 Task: Set the shadow opacity for the text renderer to 128.
Action: Mouse moved to (114, 15)
Screenshot: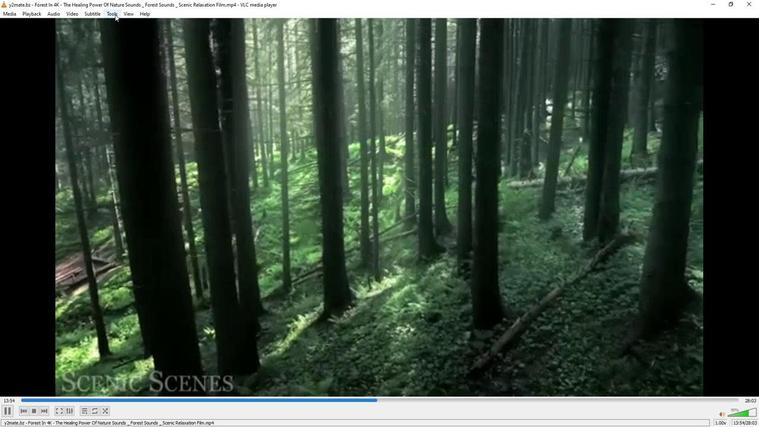 
Action: Mouse pressed left at (114, 15)
Screenshot: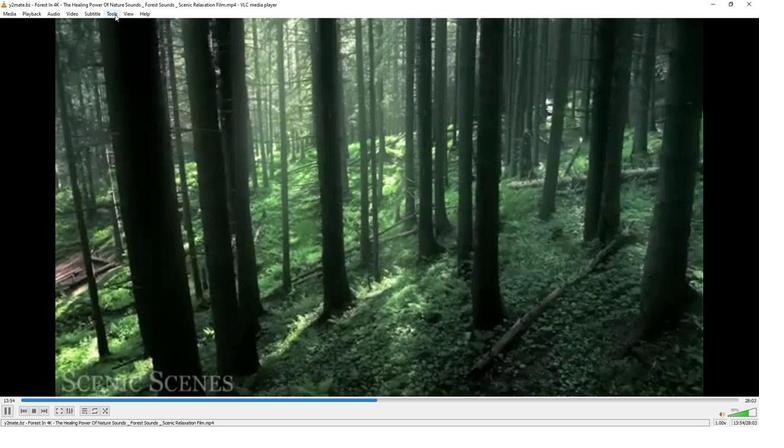 
Action: Mouse moved to (128, 106)
Screenshot: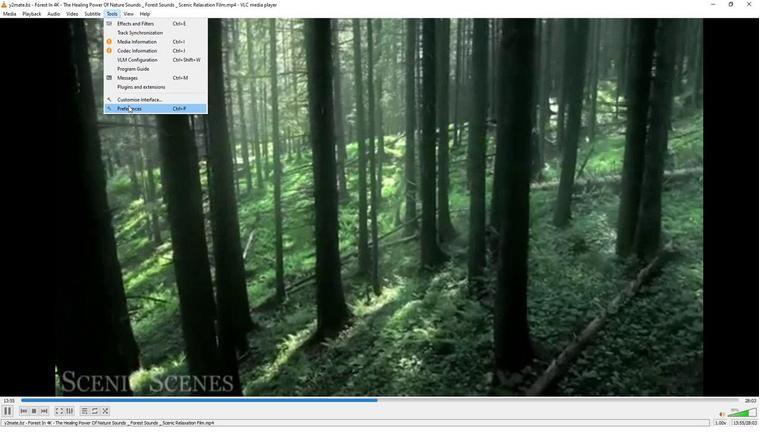 
Action: Mouse pressed left at (128, 106)
Screenshot: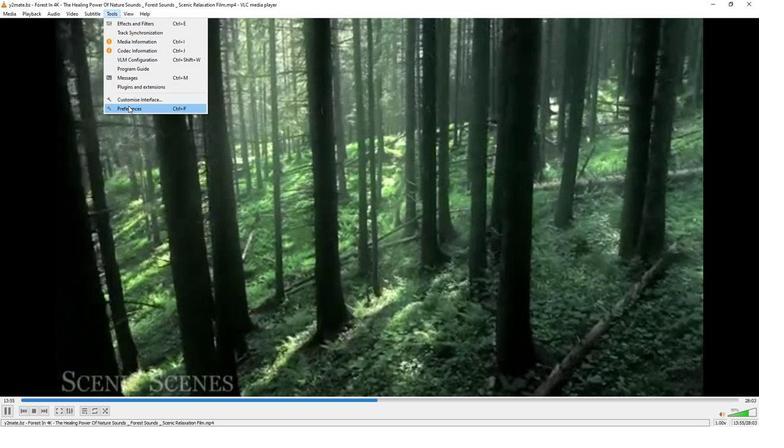 
Action: Mouse moved to (252, 347)
Screenshot: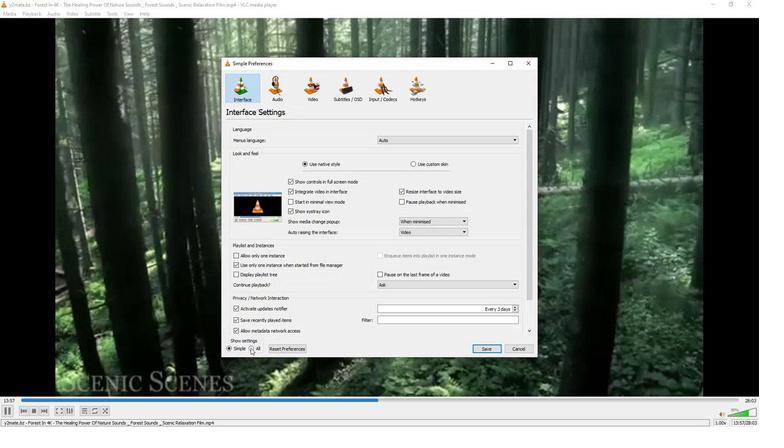 
Action: Mouse pressed left at (252, 347)
Screenshot: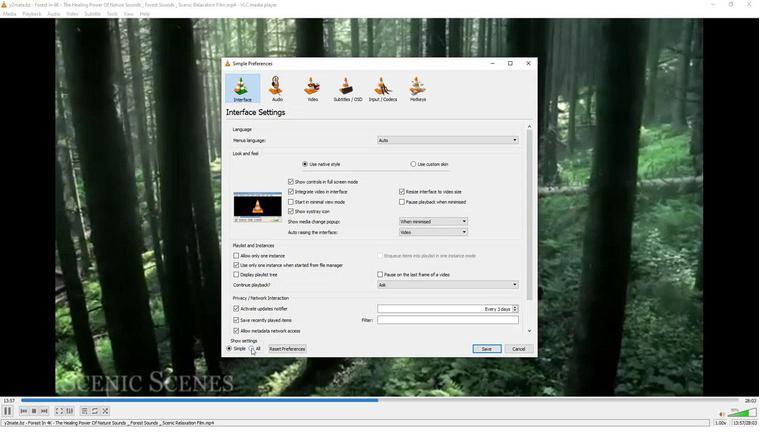 
Action: Mouse moved to (268, 253)
Screenshot: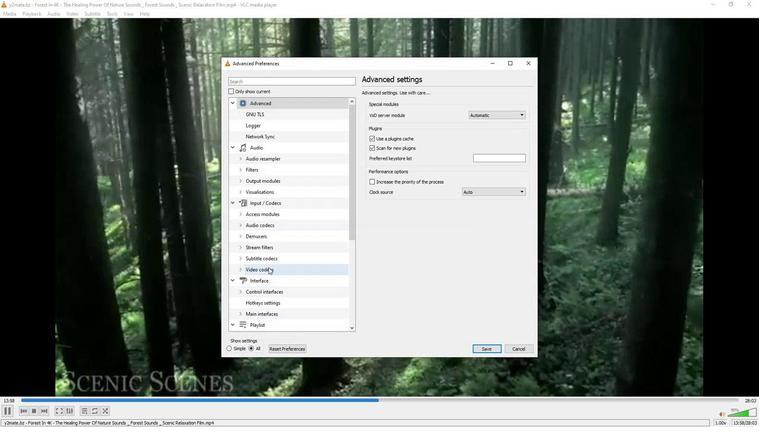 
Action: Mouse scrolled (268, 253) with delta (0, 0)
Screenshot: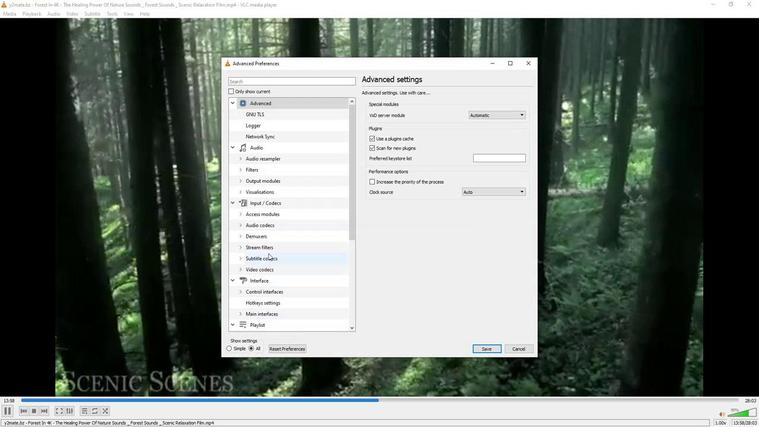 
Action: Mouse scrolled (268, 253) with delta (0, 0)
Screenshot: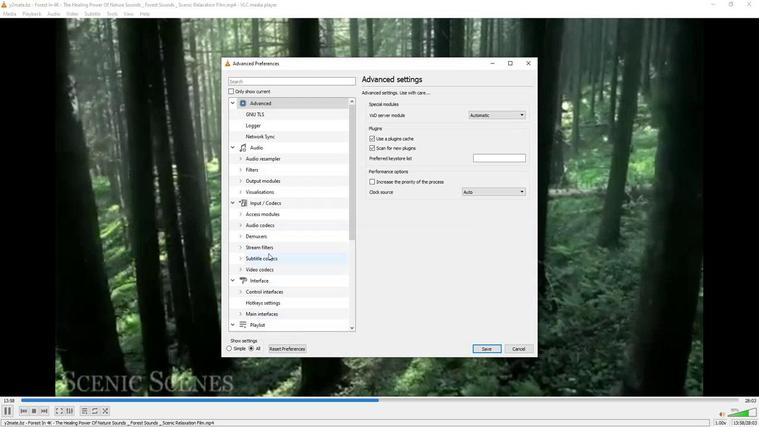 
Action: Mouse scrolled (268, 253) with delta (0, 0)
Screenshot: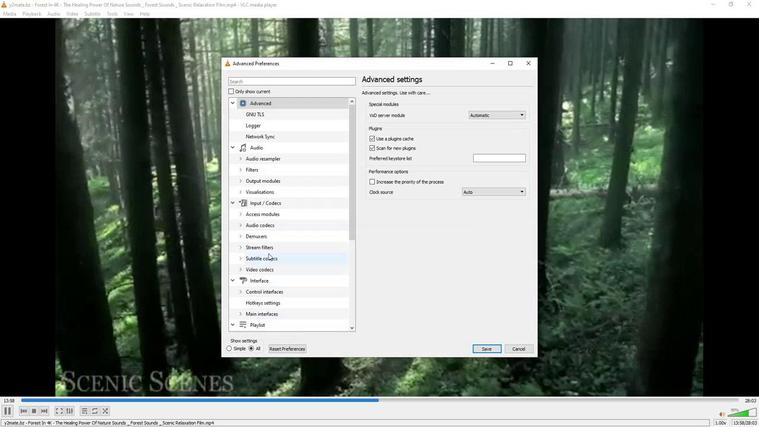 
Action: Mouse scrolled (268, 253) with delta (0, 0)
Screenshot: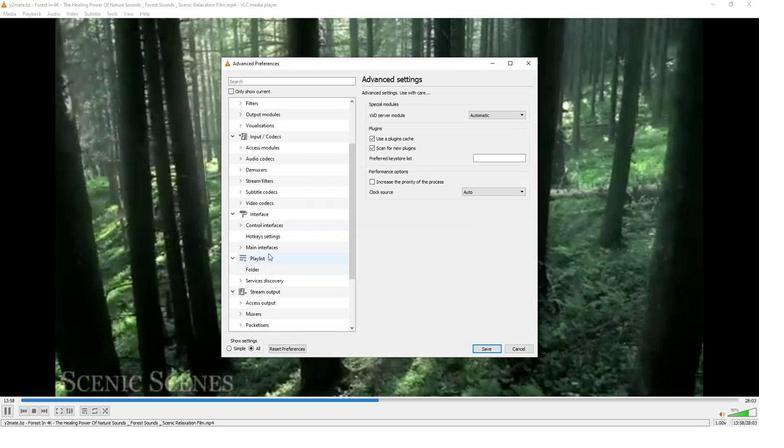 
Action: Mouse scrolled (268, 253) with delta (0, 0)
Screenshot: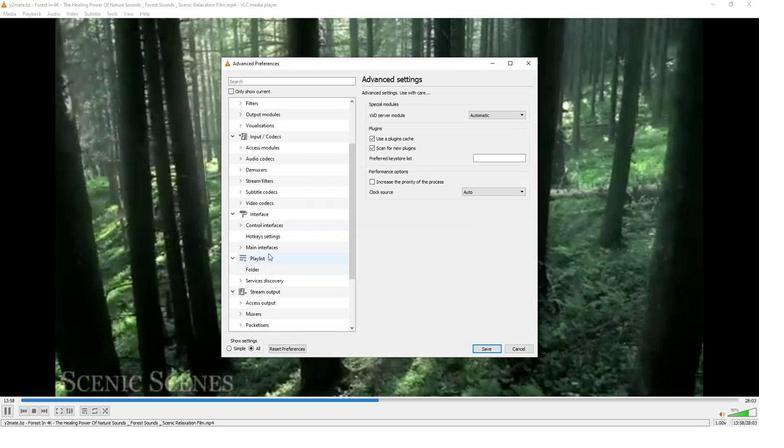 
Action: Mouse scrolled (268, 253) with delta (0, 0)
Screenshot: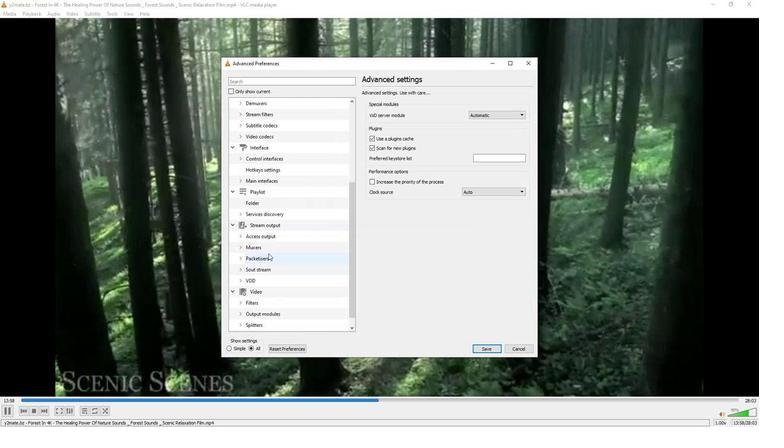 
Action: Mouse moved to (268, 252)
Screenshot: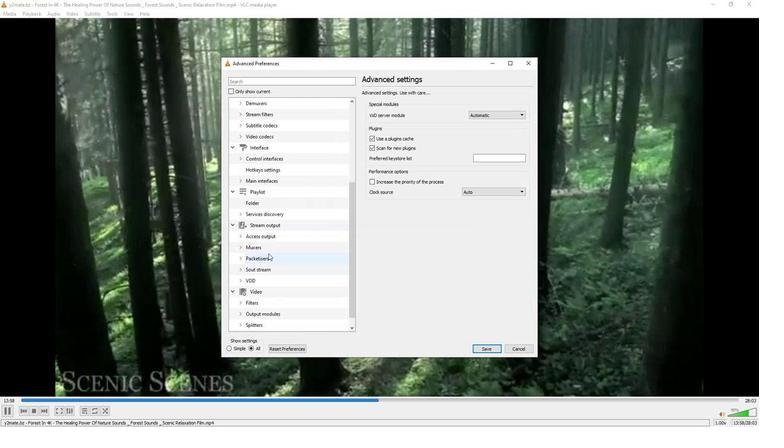 
Action: Mouse scrolled (268, 252) with delta (0, 0)
Screenshot: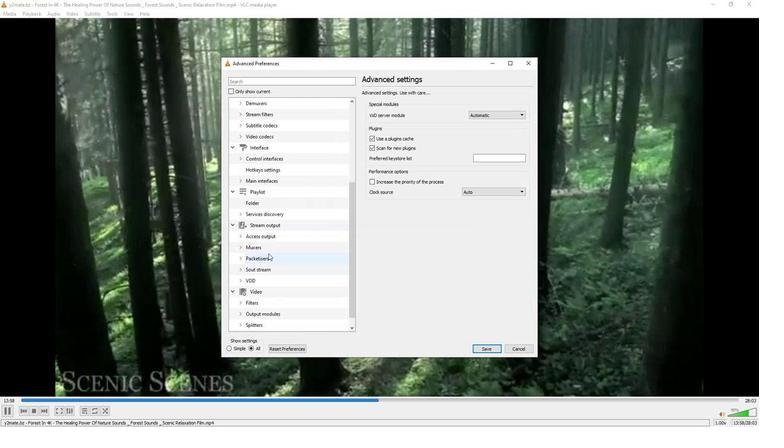 
Action: Mouse moved to (268, 251)
Screenshot: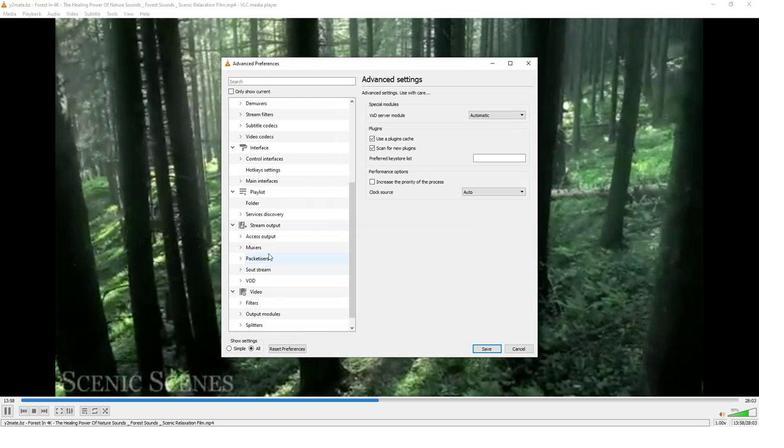 
Action: Mouse scrolled (268, 251) with delta (0, 0)
Screenshot: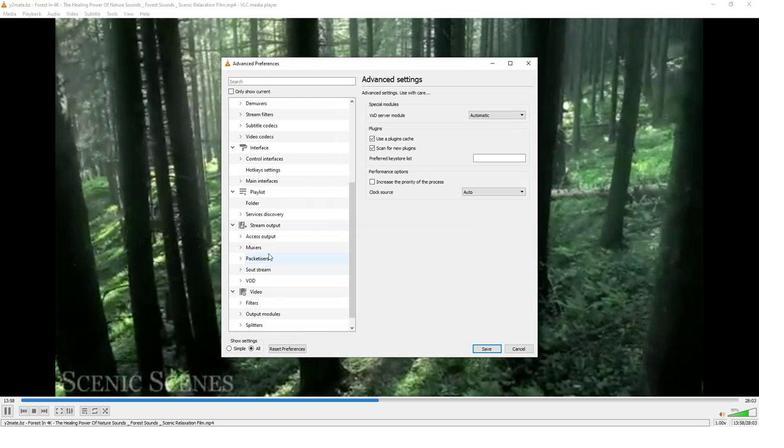 
Action: Mouse moved to (240, 322)
Screenshot: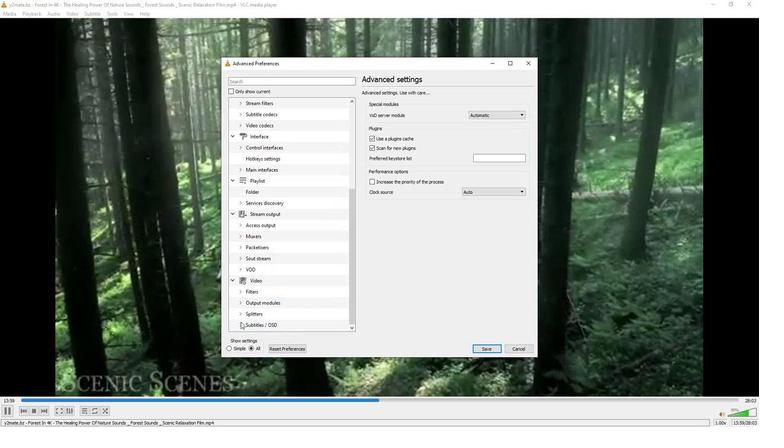 
Action: Mouse pressed left at (240, 322)
Screenshot: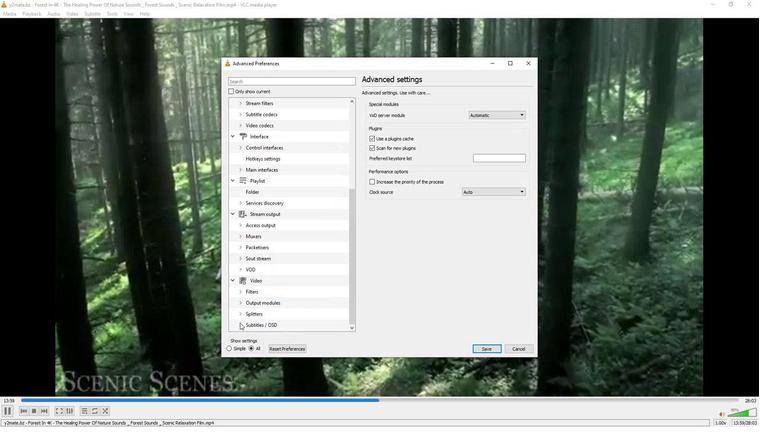 
Action: Mouse moved to (255, 293)
Screenshot: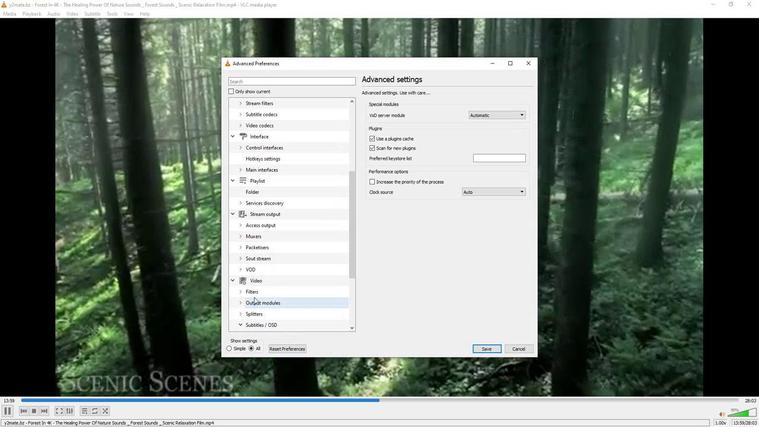 
Action: Mouse scrolled (255, 293) with delta (0, 0)
Screenshot: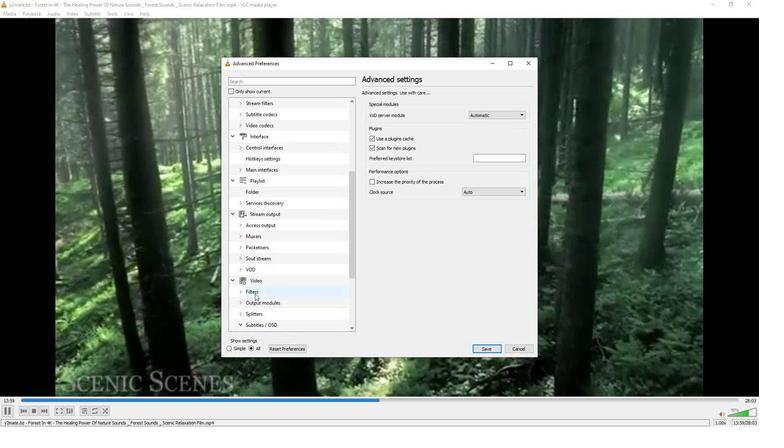 
Action: Mouse scrolled (255, 293) with delta (0, 0)
Screenshot: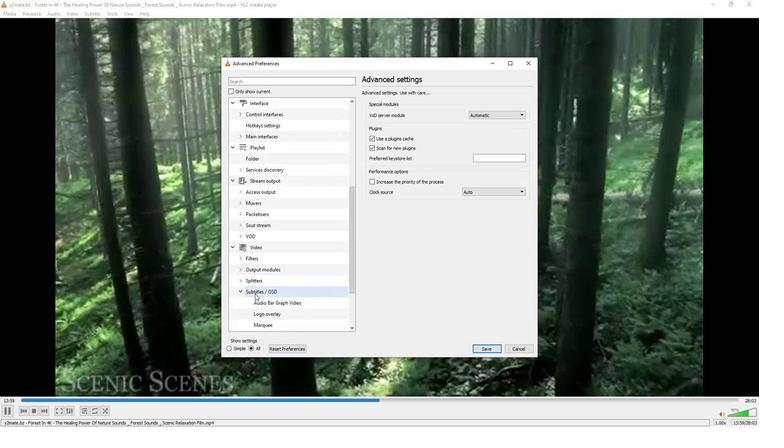 
Action: Mouse scrolled (255, 293) with delta (0, 0)
Screenshot: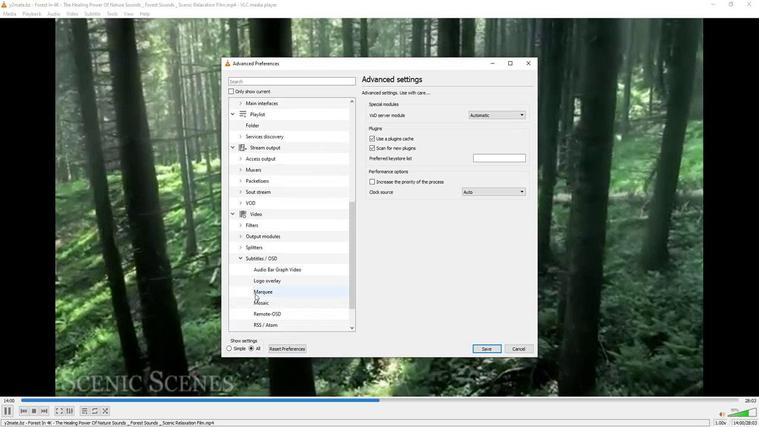 
Action: Mouse scrolled (255, 293) with delta (0, 0)
Screenshot: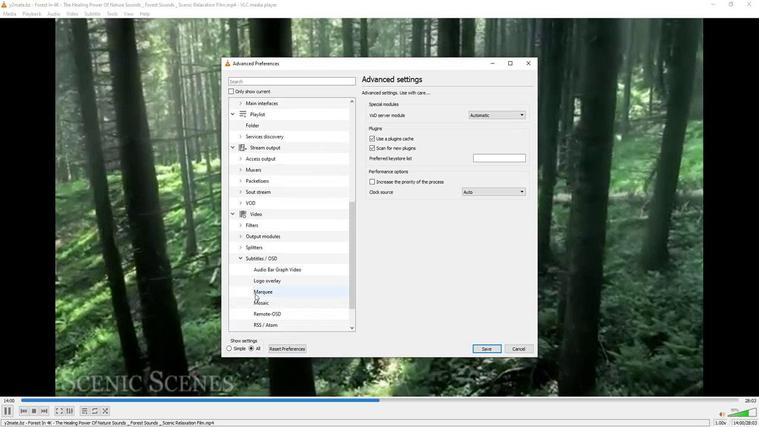 
Action: Mouse moved to (255, 293)
Screenshot: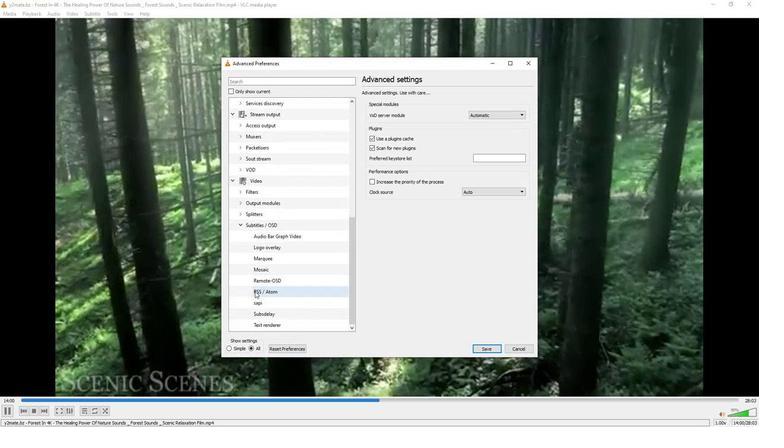 
Action: Mouse scrolled (255, 292) with delta (0, 0)
Screenshot: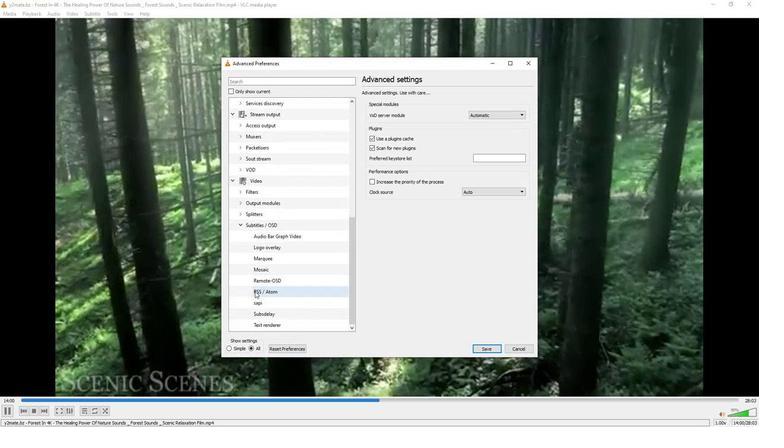 
Action: Mouse moved to (255, 291)
Screenshot: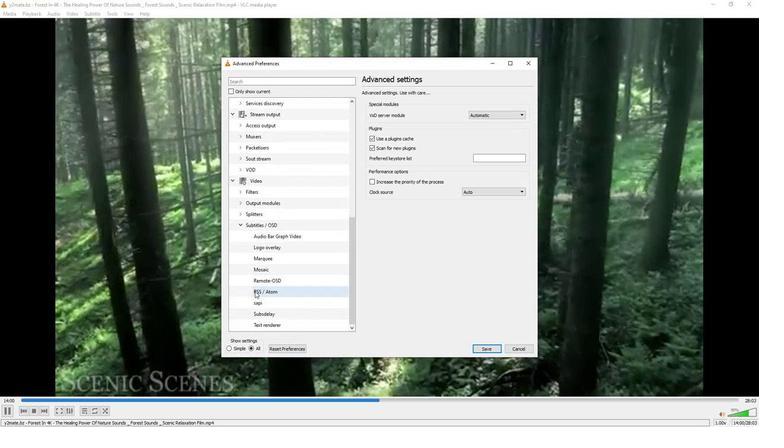 
Action: Mouse scrolled (255, 290) with delta (0, 0)
Screenshot: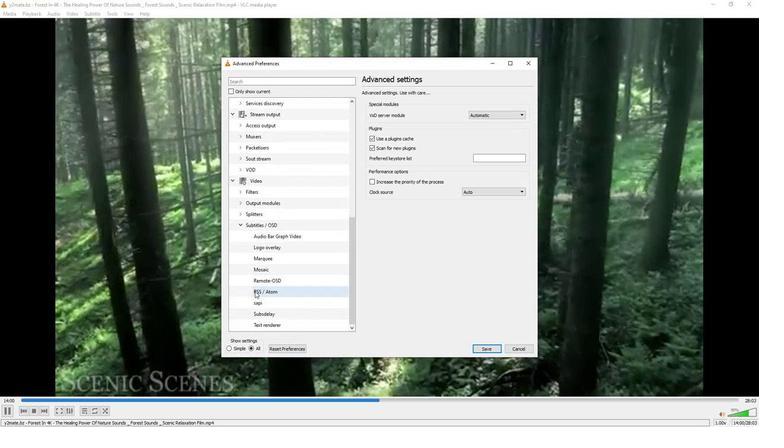 
Action: Mouse moved to (255, 287)
Screenshot: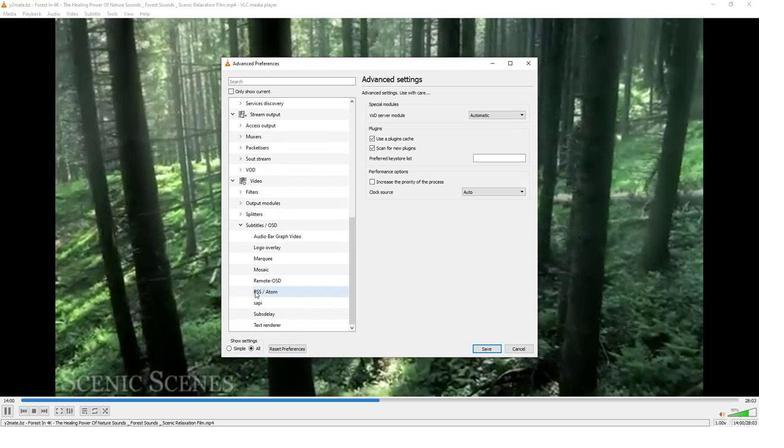 
Action: Mouse scrolled (255, 287) with delta (0, 0)
Screenshot: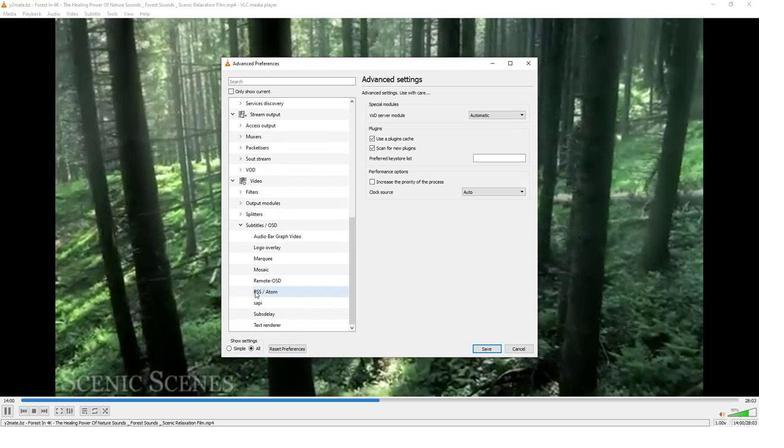 
Action: Mouse moved to (255, 284)
Screenshot: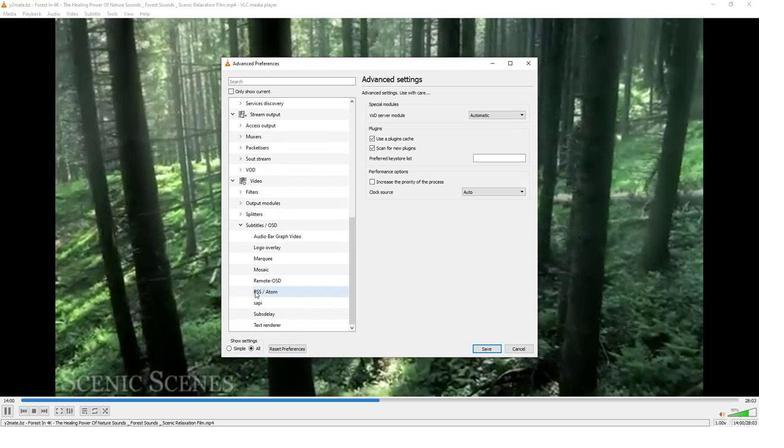 
Action: Mouse scrolled (255, 284) with delta (0, 0)
Screenshot: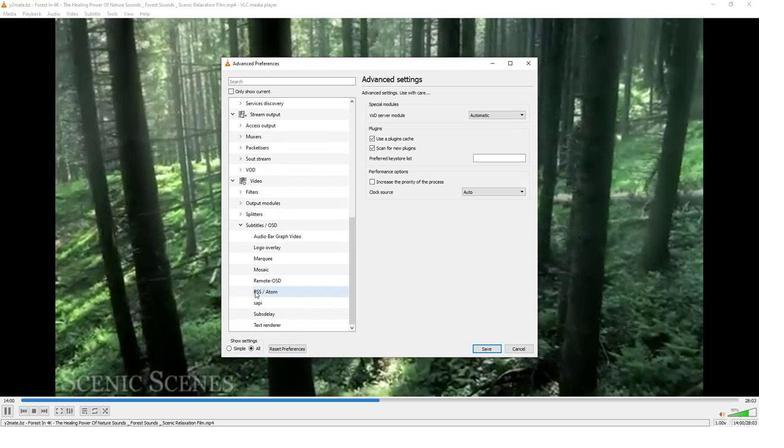 
Action: Mouse moved to (261, 324)
Screenshot: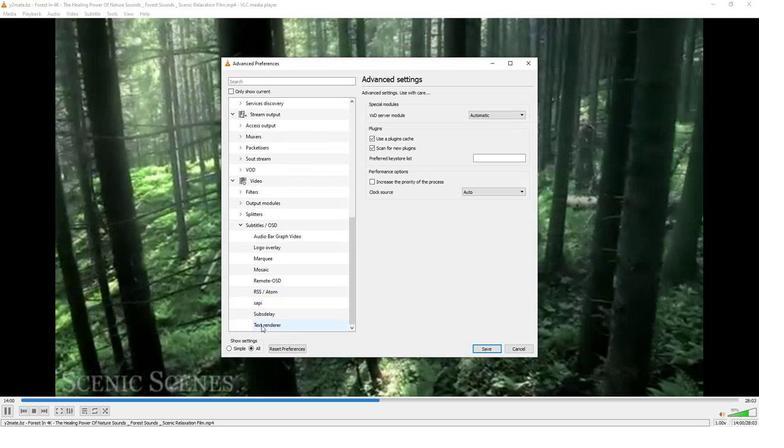 
Action: Mouse pressed left at (261, 324)
Screenshot: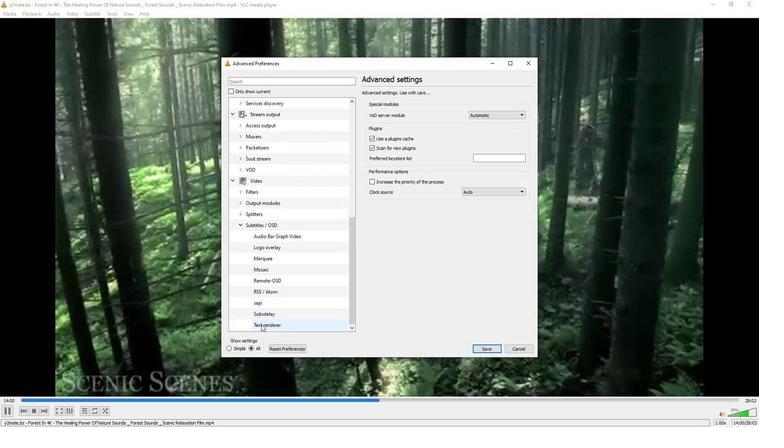 
Action: Mouse moved to (528, 231)
Screenshot: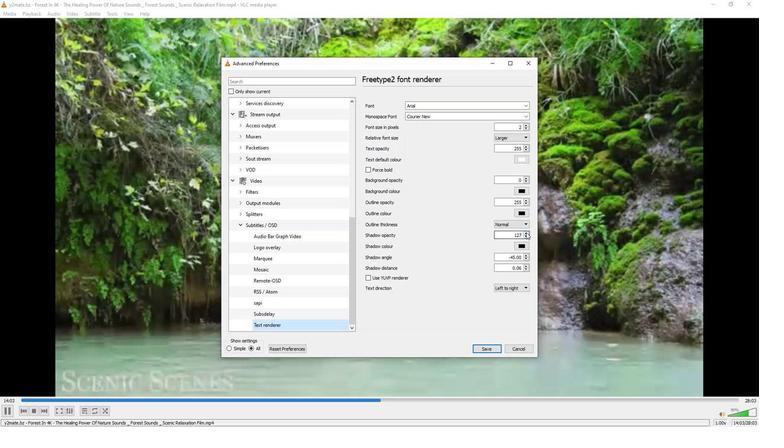 
Action: Mouse pressed left at (528, 231)
Screenshot: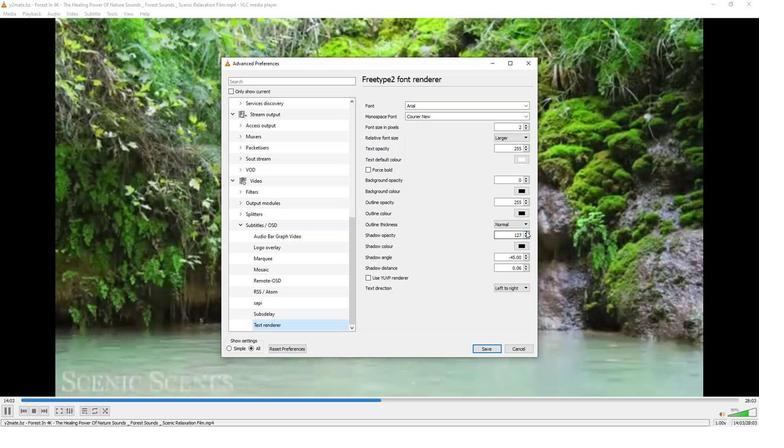 
Action: Mouse moved to (522, 232)
Screenshot: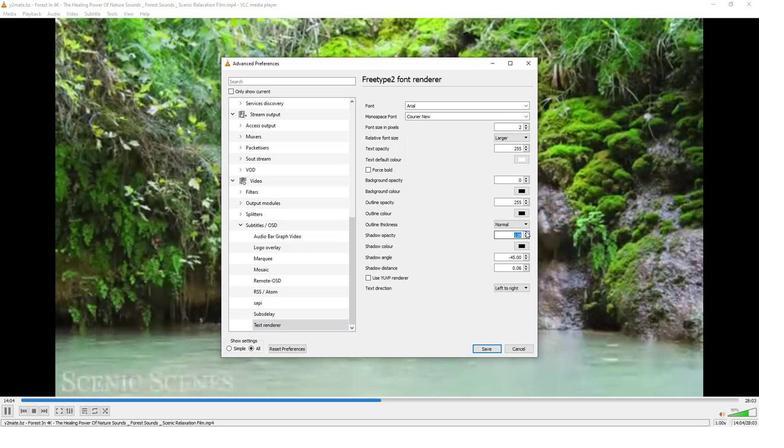 
